 Task: Move slide down.
Action: Mouse moved to (228, 83)
Screenshot: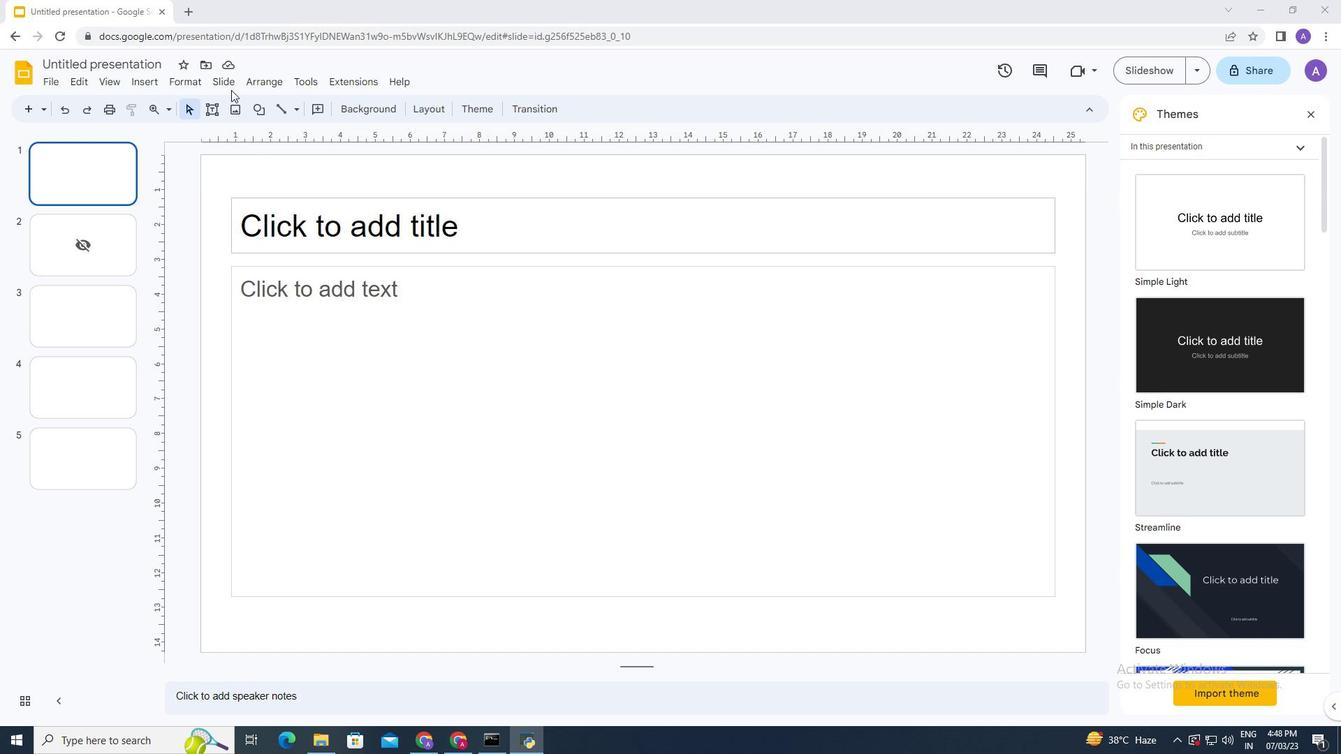 
Action: Mouse pressed left at (228, 83)
Screenshot: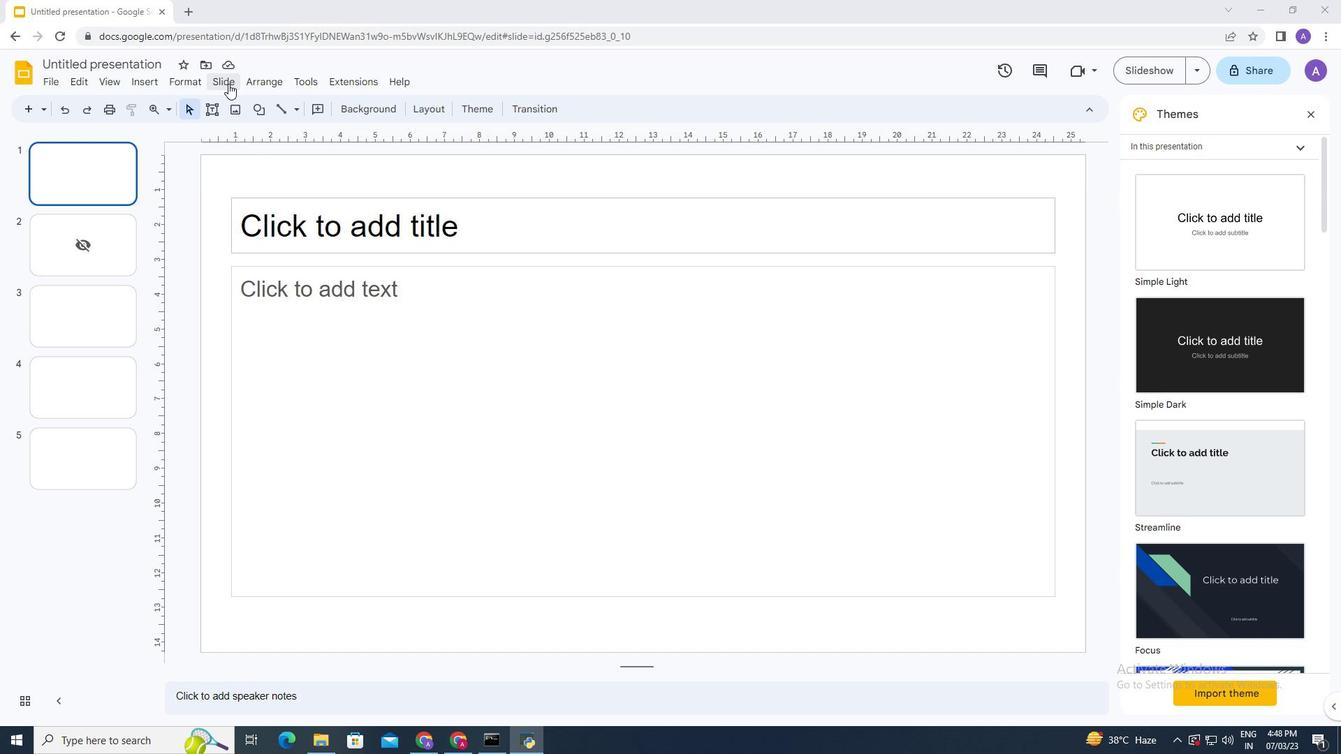 
Action: Mouse moved to (522, 222)
Screenshot: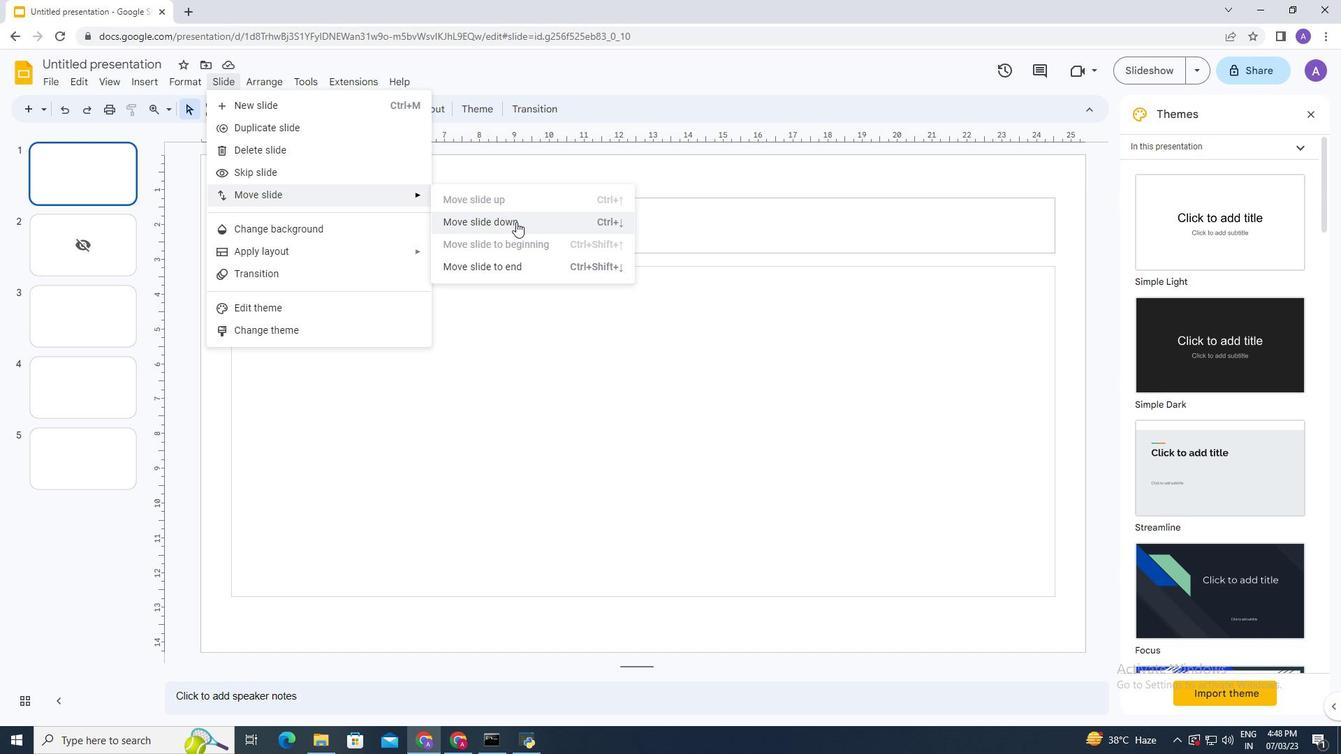 
Action: Mouse pressed left at (522, 222)
Screenshot: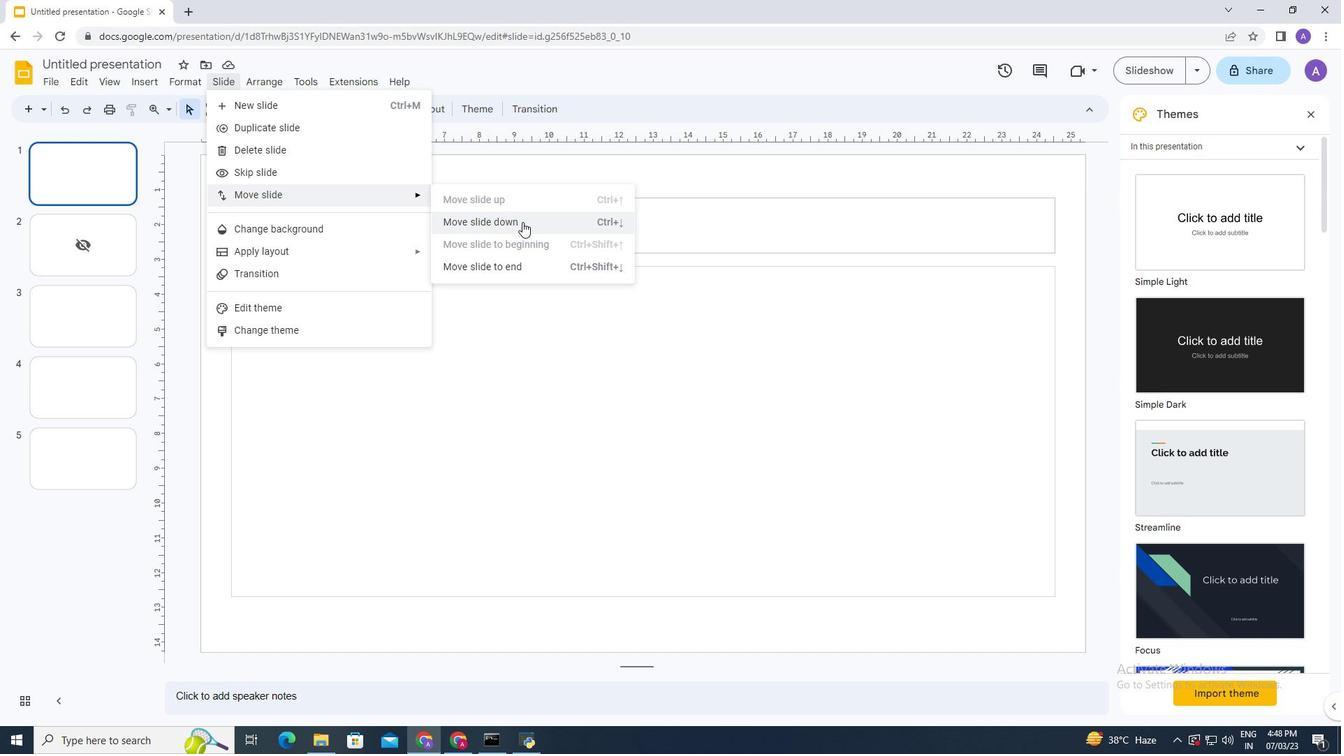 
Action: Mouse moved to (317, 291)
Screenshot: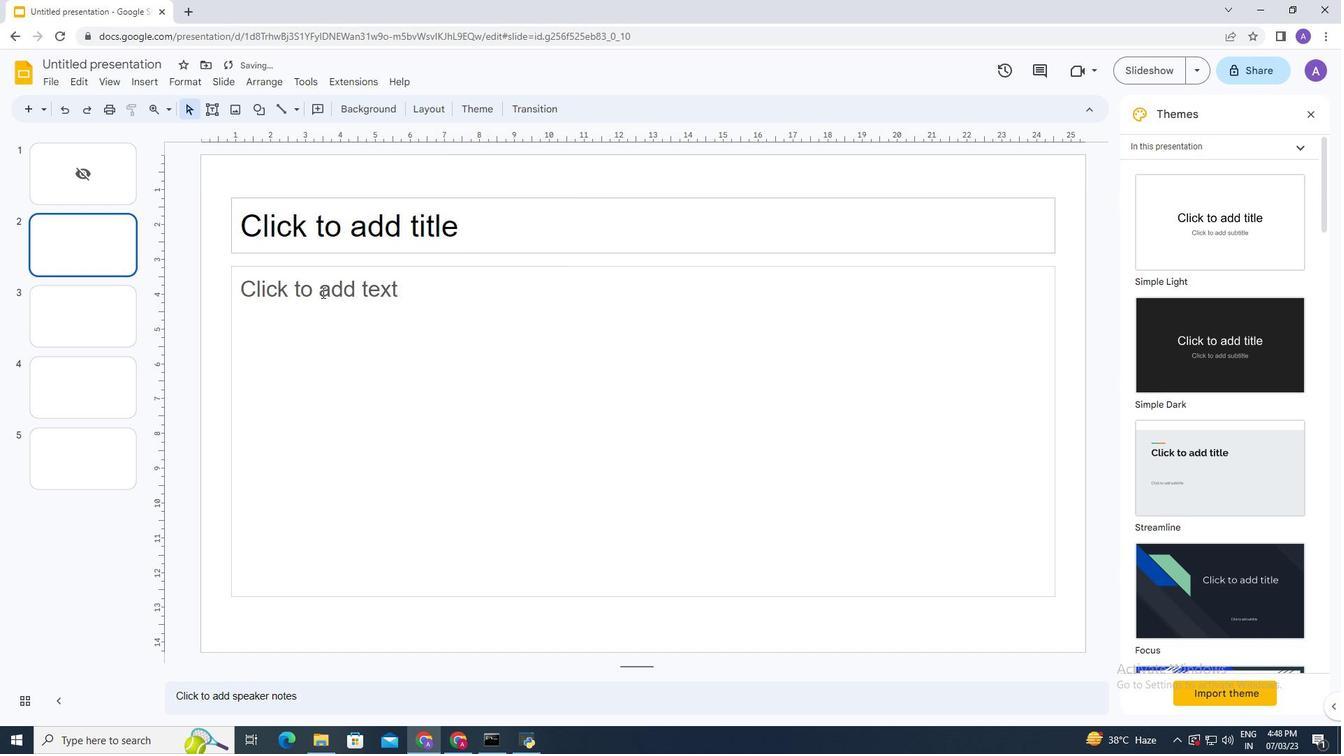 
